 Task: Create Issue Issue0000000317 in Backlog  in Scrum Project Project0000000064 in Jira. Create Issue Issue0000000318 in Backlog  in Scrum Project Project0000000064 in Jira. Create Issue Issue0000000319 in Backlog  in Scrum Project Project0000000064 in Jira. Create Issue Issue0000000320 in Backlog  in Scrum Project Project0000000064 in Jira. Change IN PROGRESS as Status of Issue Issue0000000312 in Backlog  in Scrum Project Project0000000063 in Jira
Action: Mouse moved to (252, 286)
Screenshot: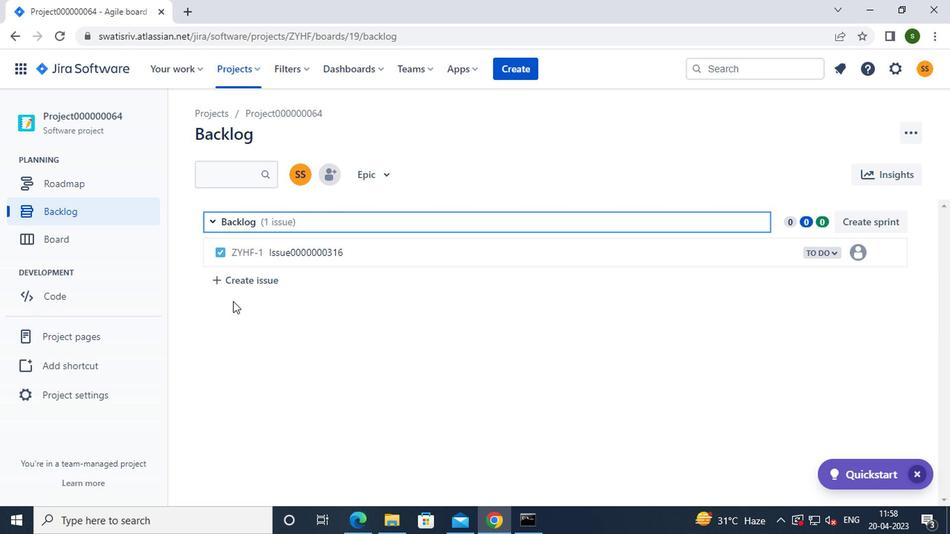 
Action: Mouse pressed left at (252, 286)
Screenshot: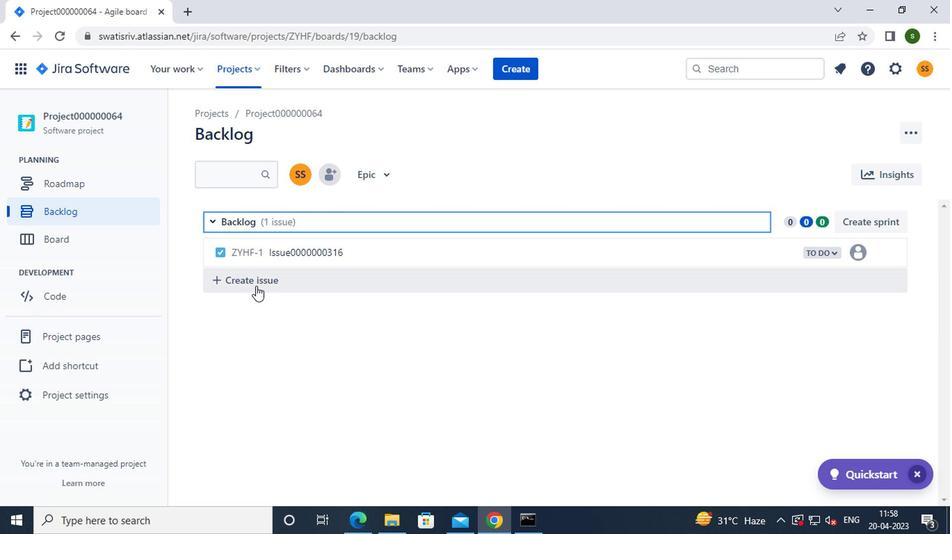 
Action: Mouse moved to (293, 284)
Screenshot: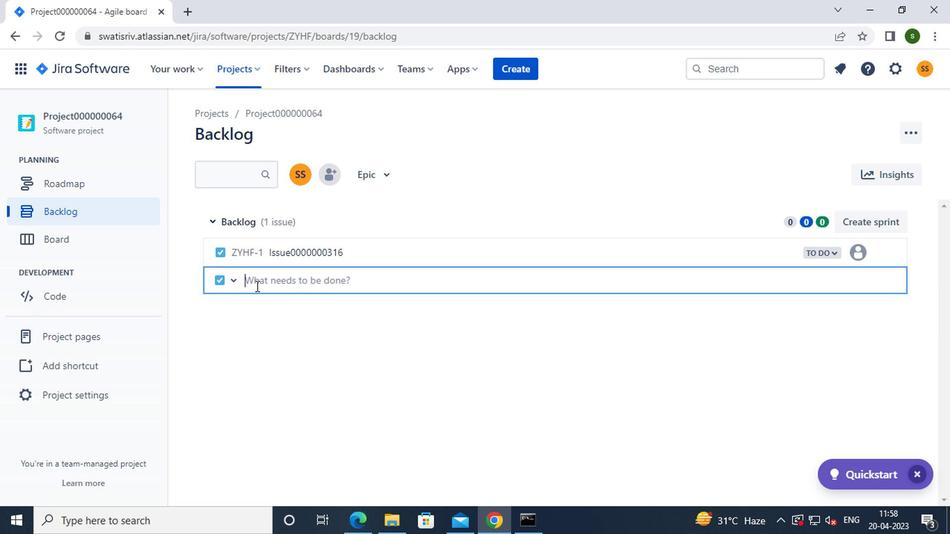
Action: Key pressed <Key.caps_lock><Key.caps_lock>i<Key.caps_lock>ssue0000000317<Key.enter><Key.caps_lock>i<Key.caps_lock>ssue0000000318<Key.enter><Key.caps_lock>i<Key.caps_lock>ssue0000000319<Key.enter><Key.caps_lock>i<Key.caps_lock>ssue0000000320<Key.enter>
Screenshot: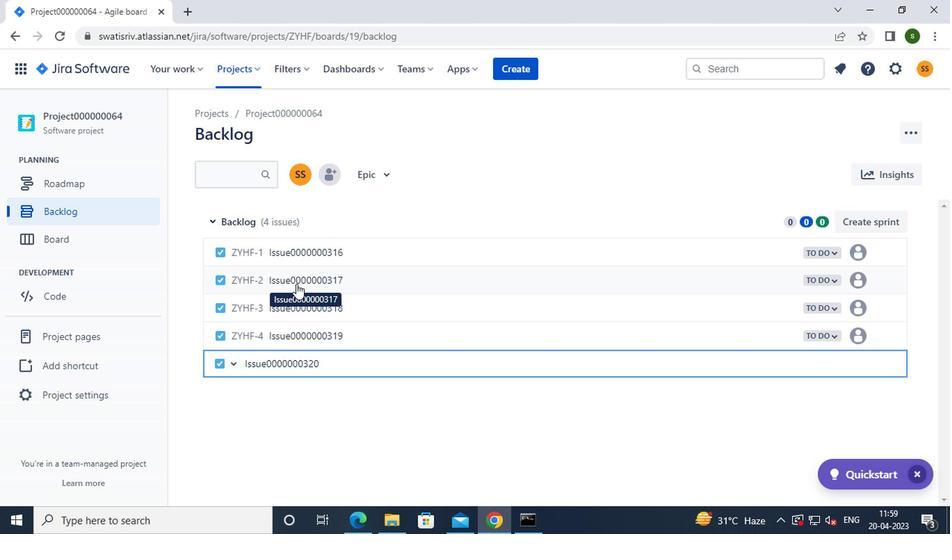 
Action: Mouse moved to (251, 72)
Screenshot: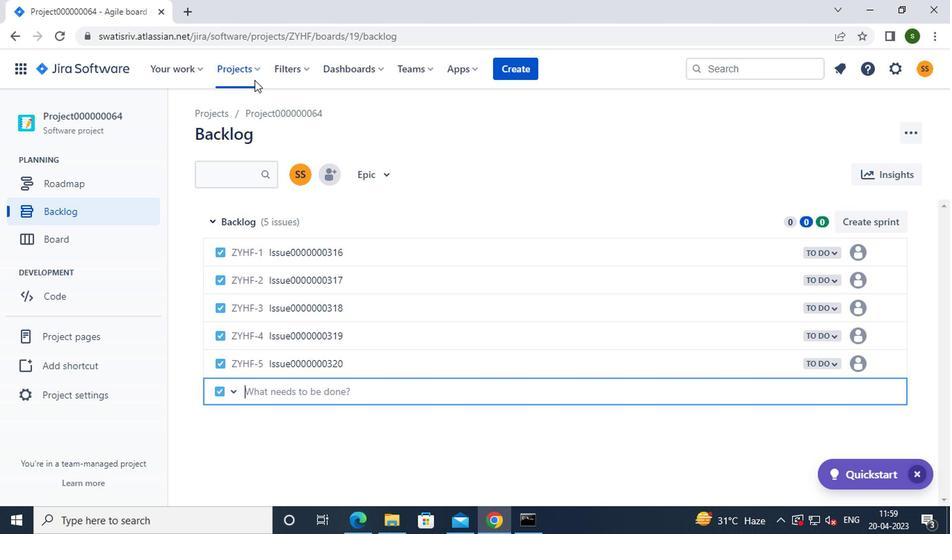 
Action: Mouse pressed left at (251, 72)
Screenshot: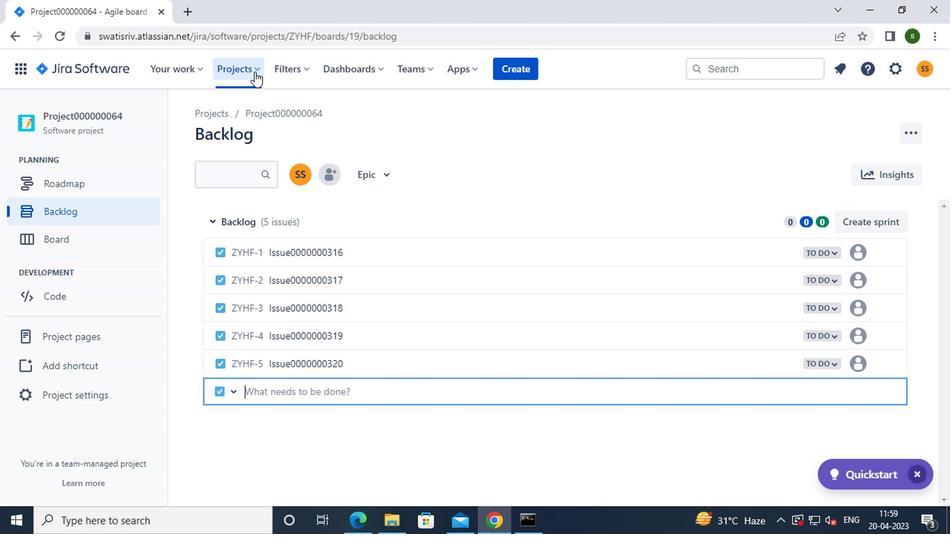 
Action: Mouse moved to (300, 165)
Screenshot: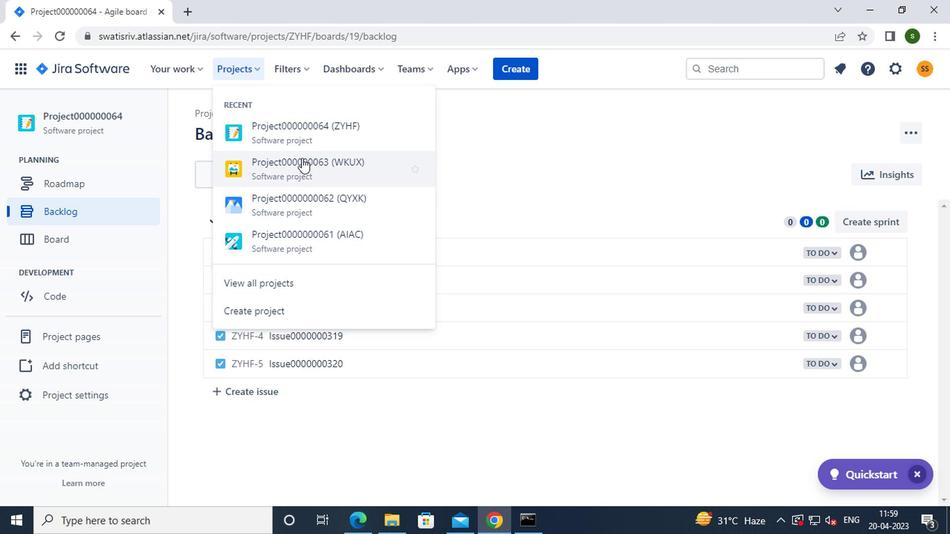 
Action: Mouse pressed left at (300, 165)
Screenshot: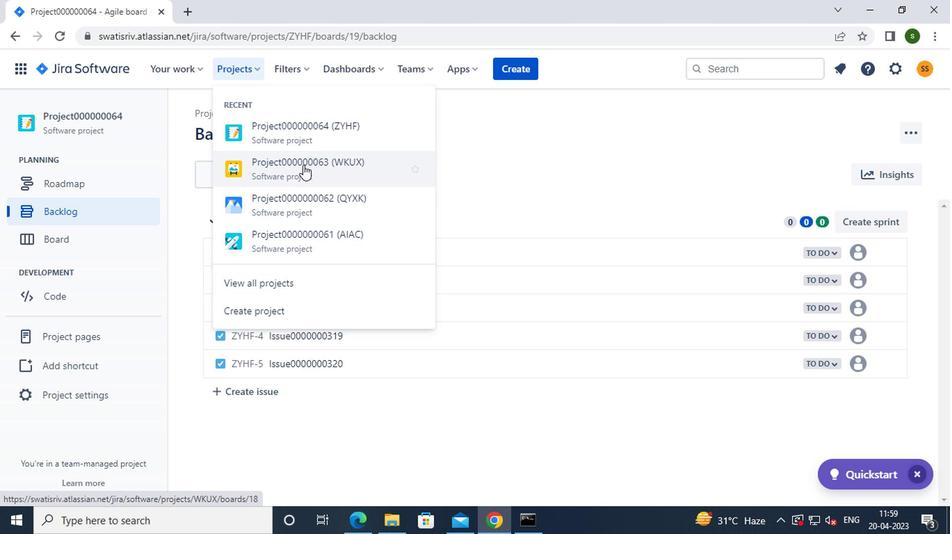 
Action: Mouse moved to (85, 212)
Screenshot: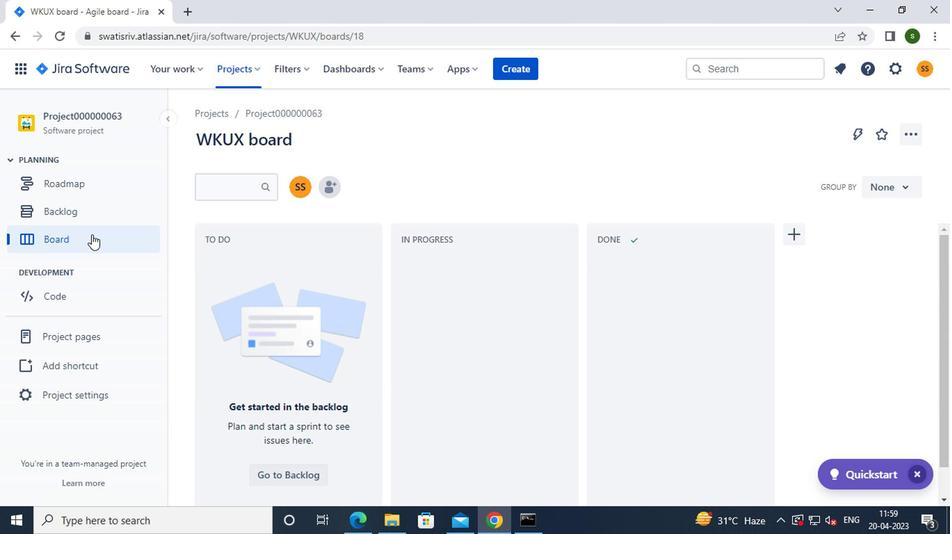 
Action: Mouse pressed left at (85, 212)
Screenshot: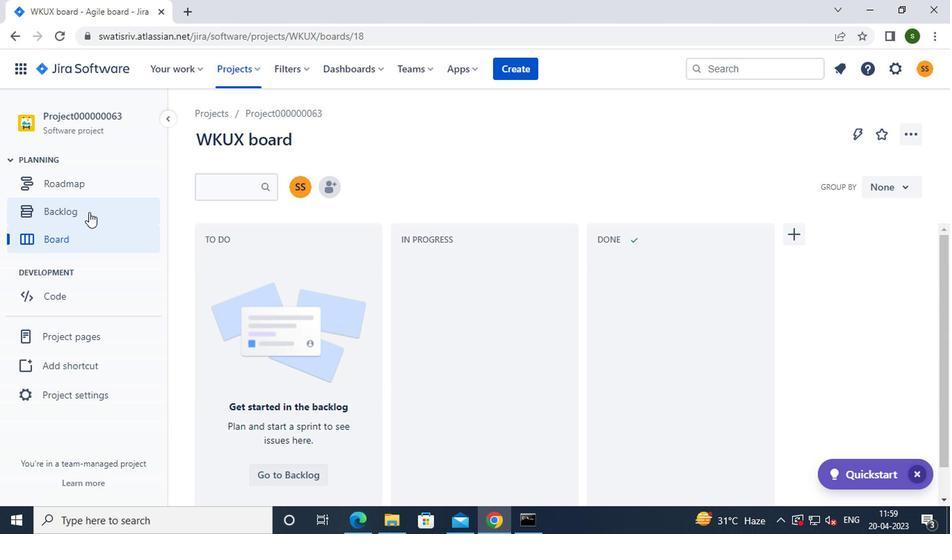 
Action: Mouse moved to (833, 281)
Screenshot: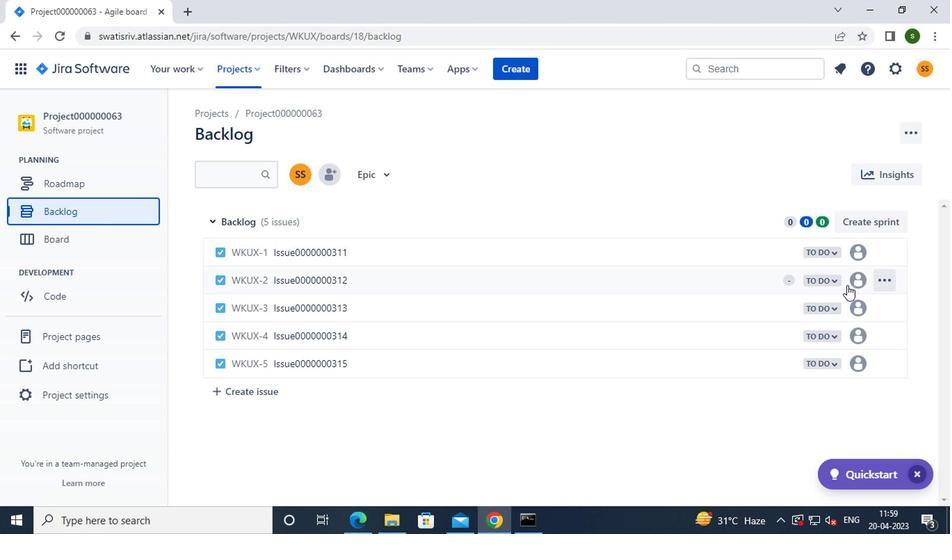 
Action: Mouse pressed left at (833, 281)
Screenshot: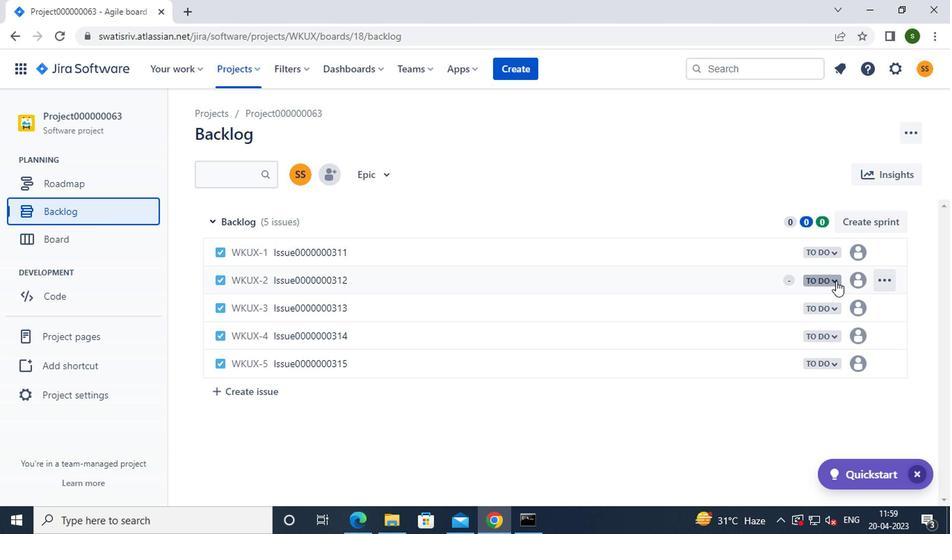 
Action: Mouse moved to (764, 308)
Screenshot: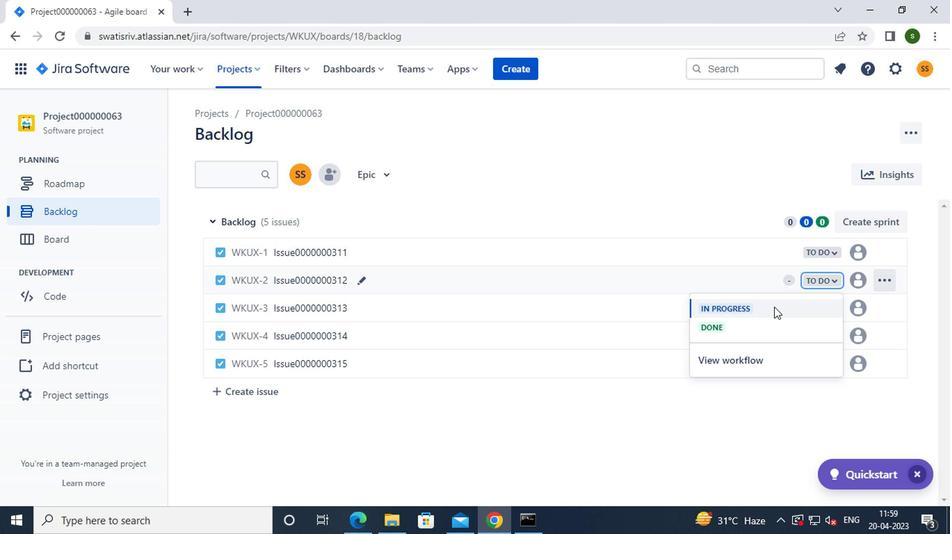 
Action: Mouse pressed left at (764, 308)
Screenshot: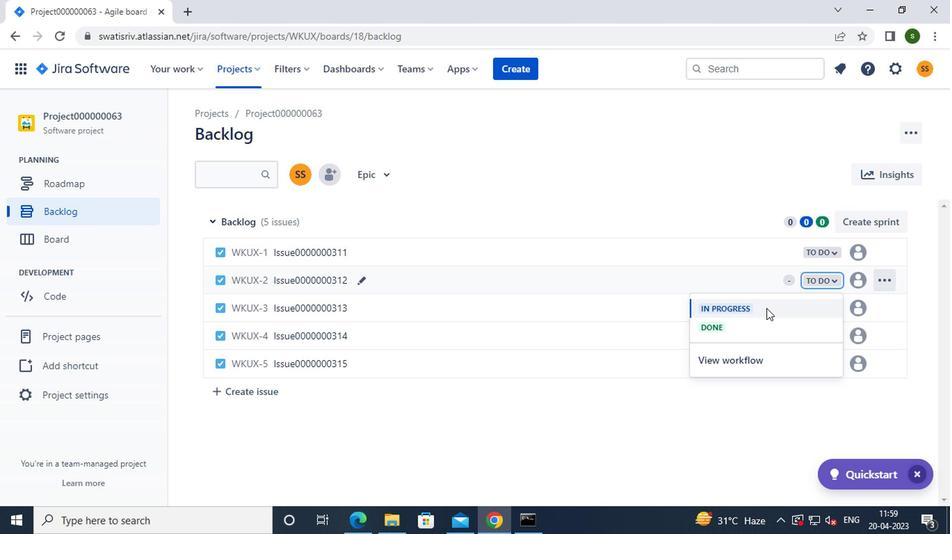 
Action: Mouse moved to (716, 166)
Screenshot: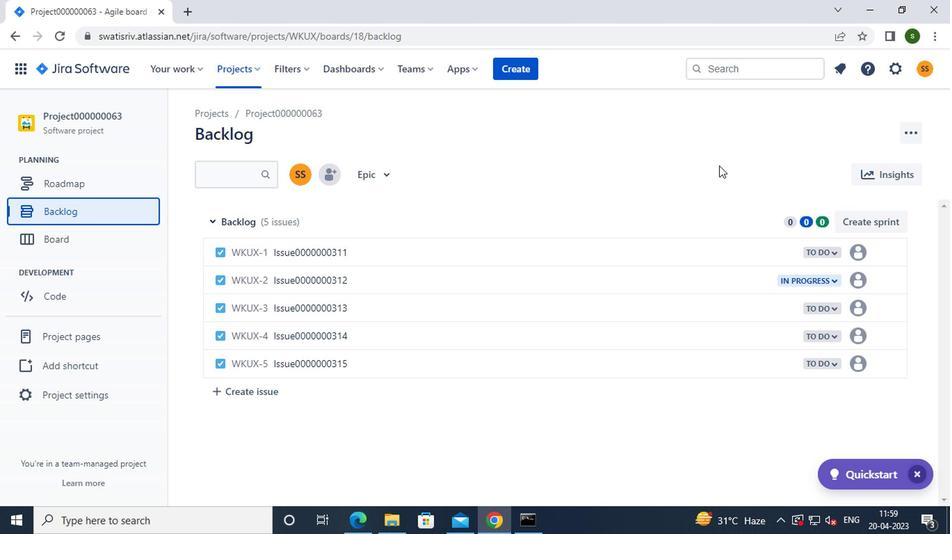 
Action: Key pressed <Key.f8>
Screenshot: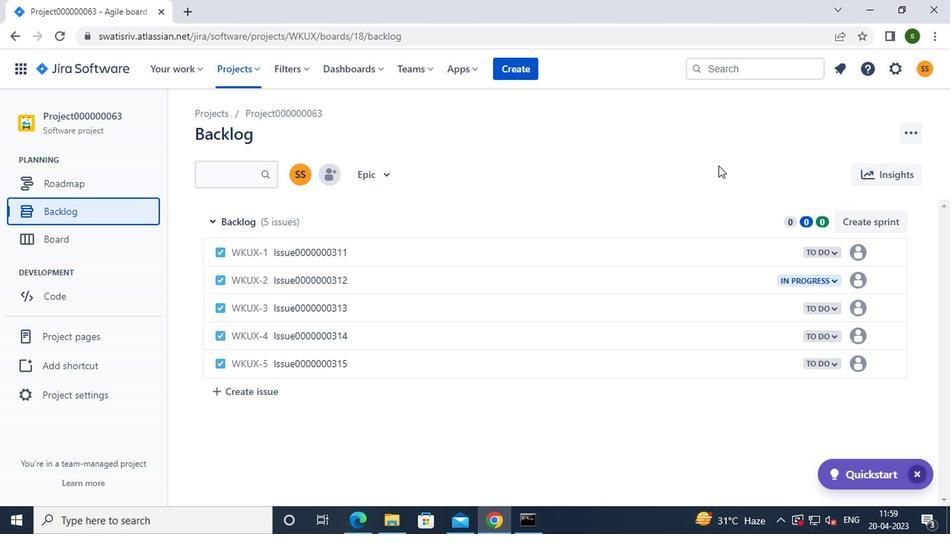 
